 Task: In the Company amd.com, schedule a meeting with title: 'Product Demo and Service Presentation', Select date: '3 August, 2023', select start time: 3:00:PM. Add location in person New York with meeting description: Kindly join this meeting to understand Product Demo and Service Presentation. Add attendees from company's contact and save.. Logged in from softage.1@softage.net
Action: Mouse moved to (91, 58)
Screenshot: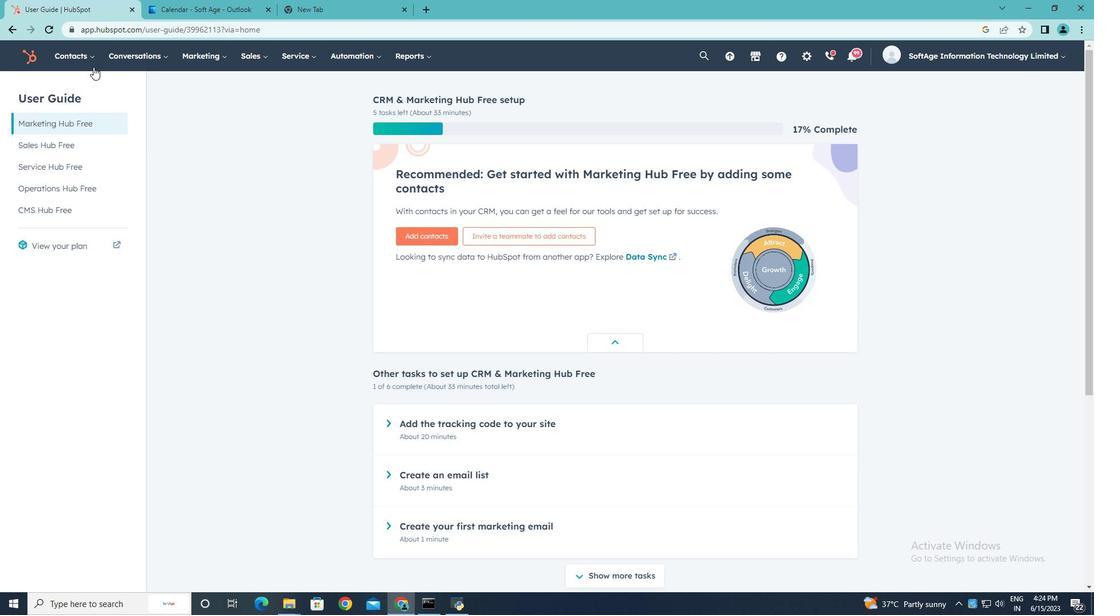 
Action: Mouse pressed left at (91, 58)
Screenshot: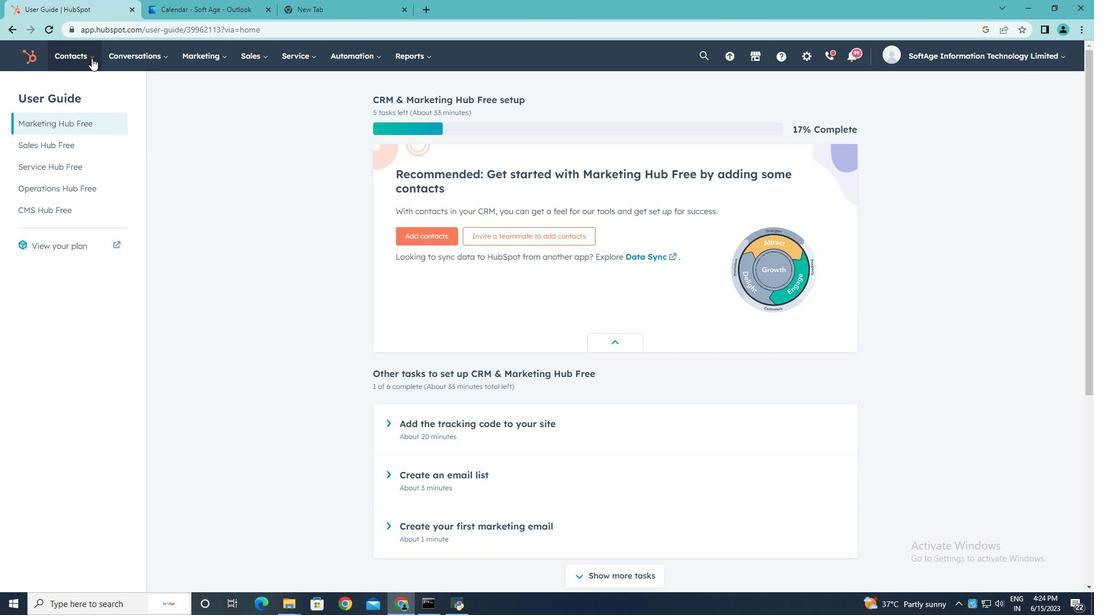 
Action: Mouse moved to (88, 116)
Screenshot: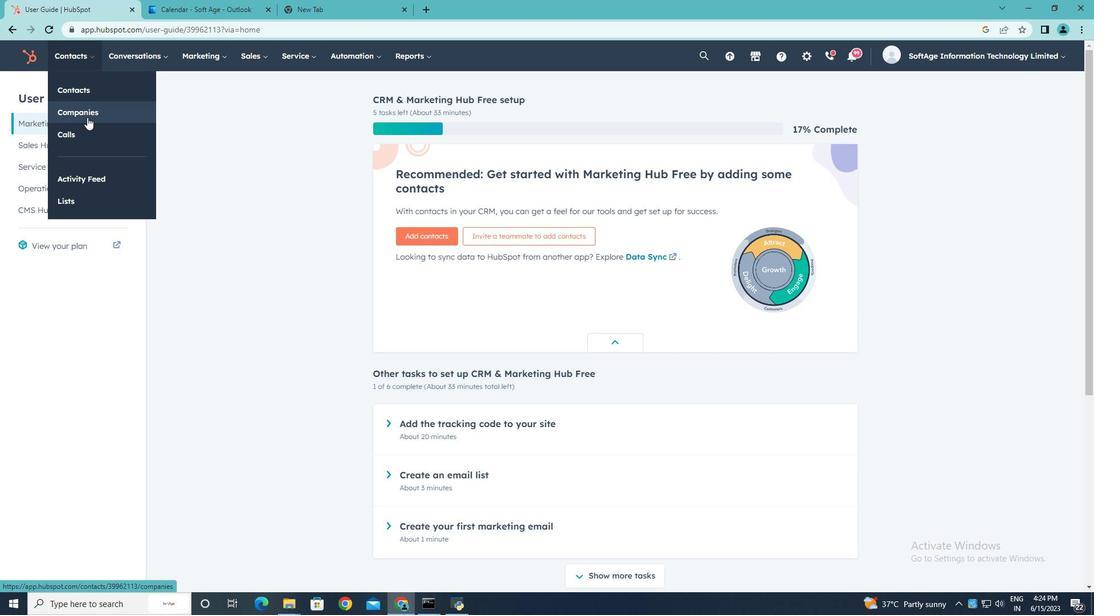 
Action: Mouse pressed left at (88, 116)
Screenshot: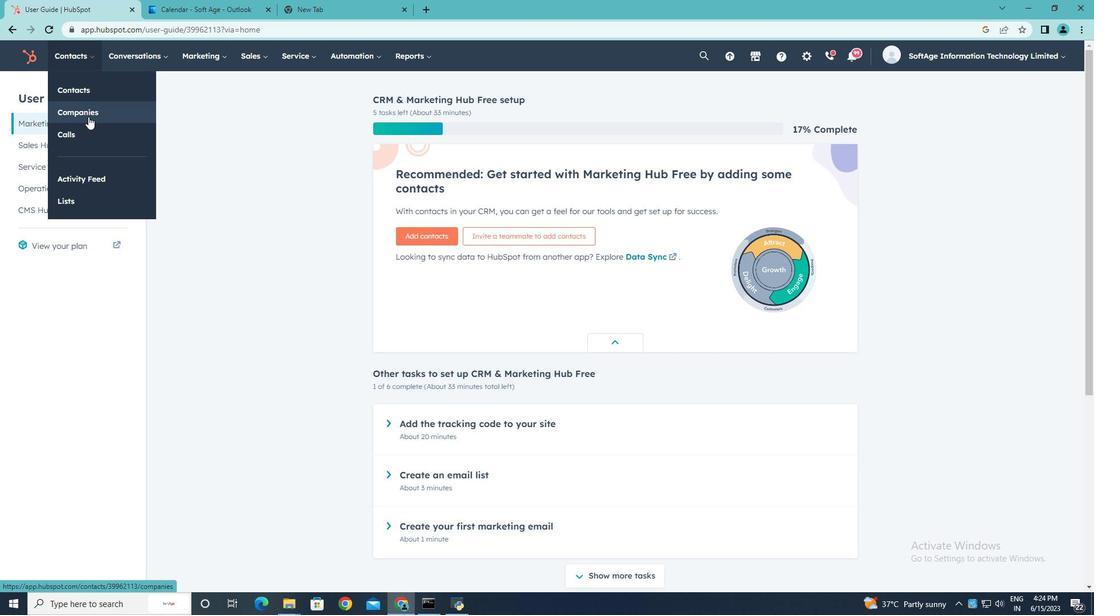 
Action: Mouse moved to (77, 181)
Screenshot: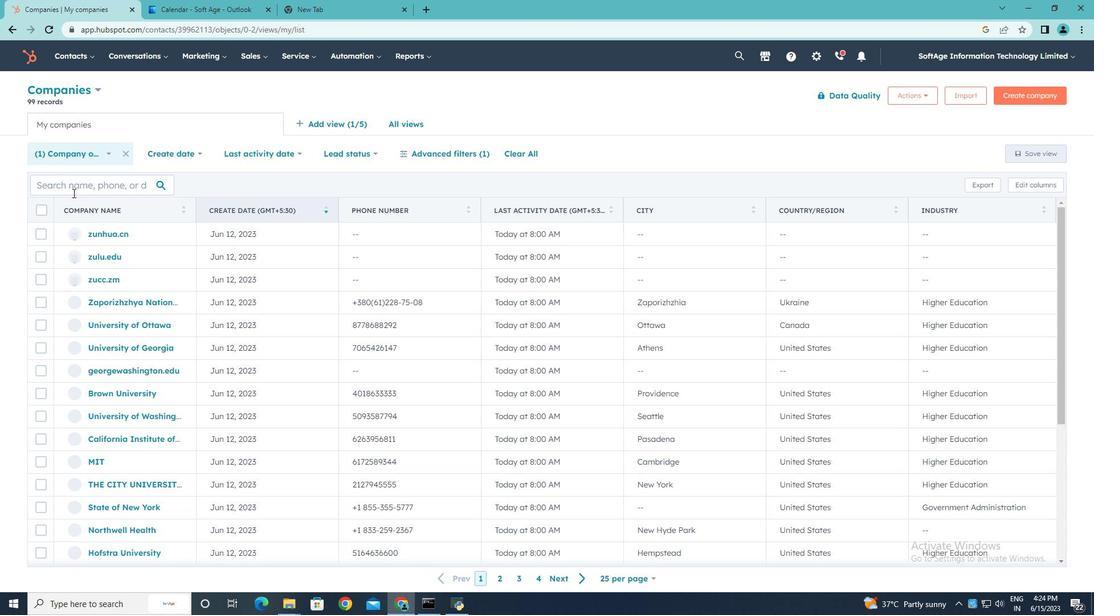 
Action: Mouse pressed left at (77, 181)
Screenshot: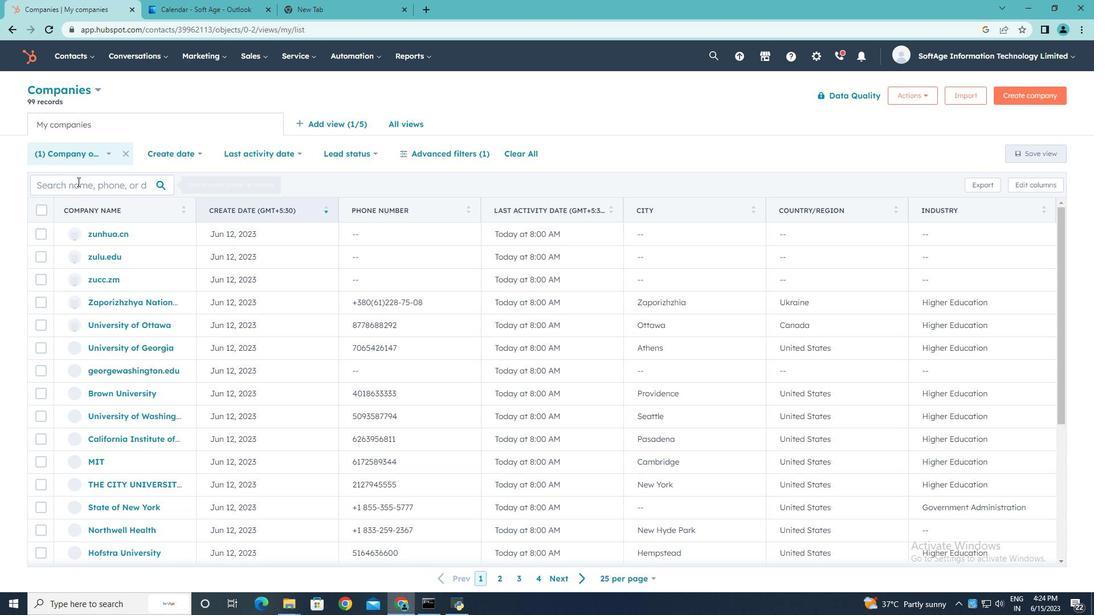
Action: Key pressed amd.com
Screenshot: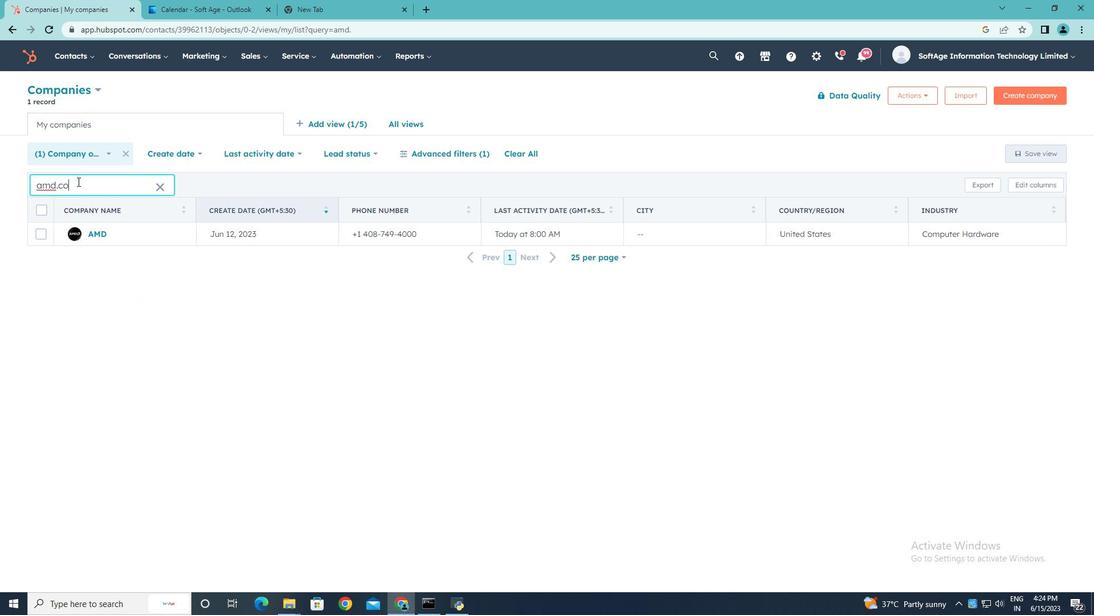 
Action: Mouse moved to (100, 235)
Screenshot: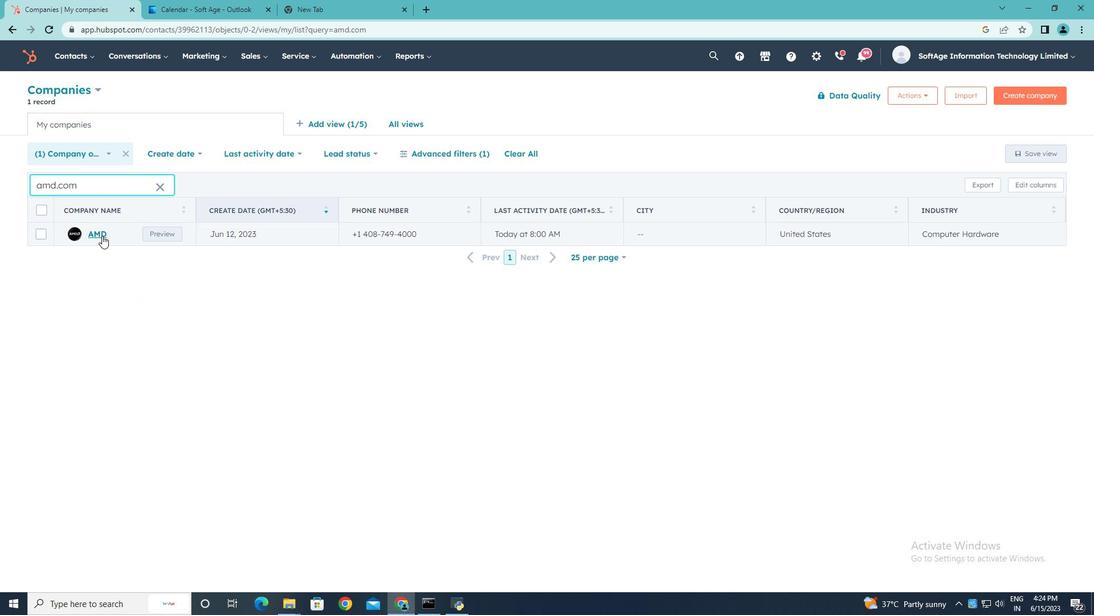 
Action: Mouse pressed left at (100, 235)
Screenshot: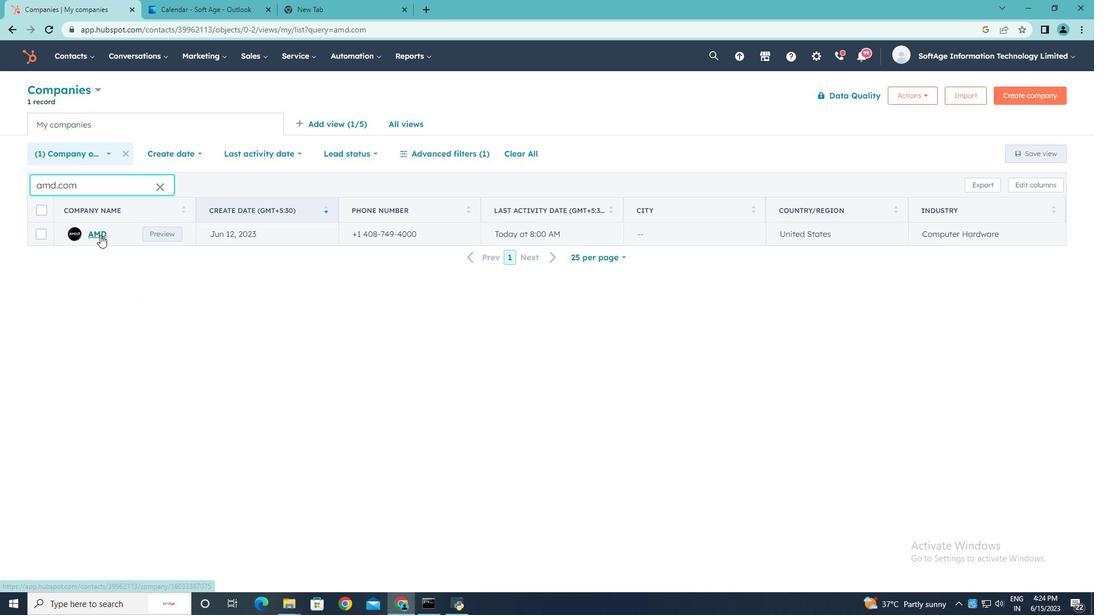 
Action: Mouse moved to (188, 191)
Screenshot: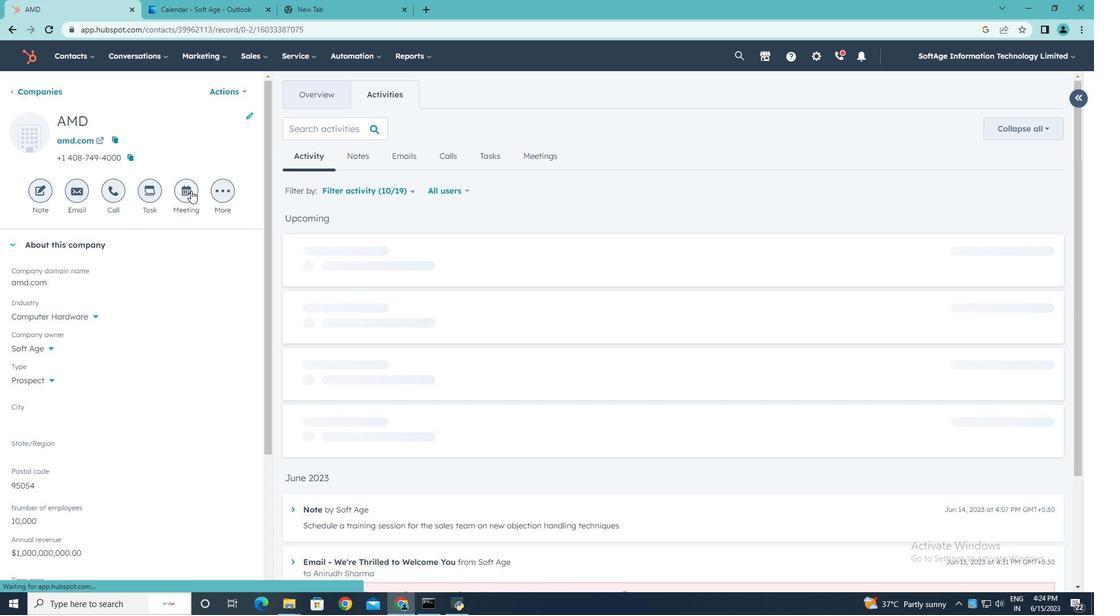 
Action: Mouse pressed left at (188, 191)
Screenshot: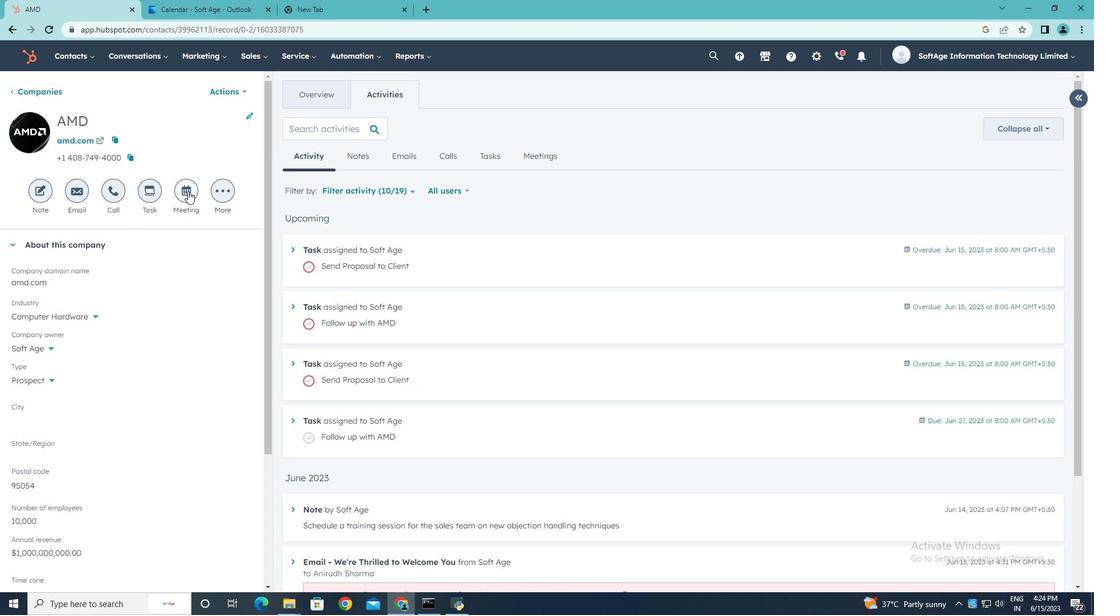 
Action: Mouse moved to (188, 191)
Screenshot: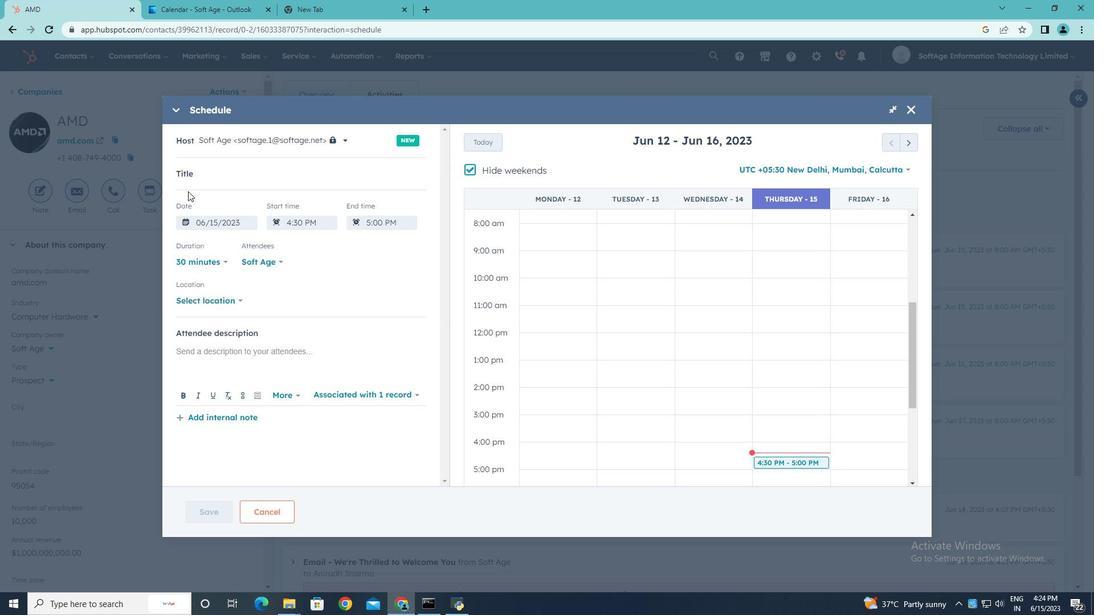 
Action: Key pressed <Key.shift><Key.shift><Key.shift><Key.shift><Key.shift><Key.shift><Key.shift><Key.shift><Key.shift><Key.shift><Key.shift><Key.shift><Key.shift><Key.shift><Key.shift><Key.shift>Product<Key.space><Key.shift>Demo<Key.space>and<Key.space><Key.shift>Service<Key.space><Key.shift>Presentation.
Screenshot: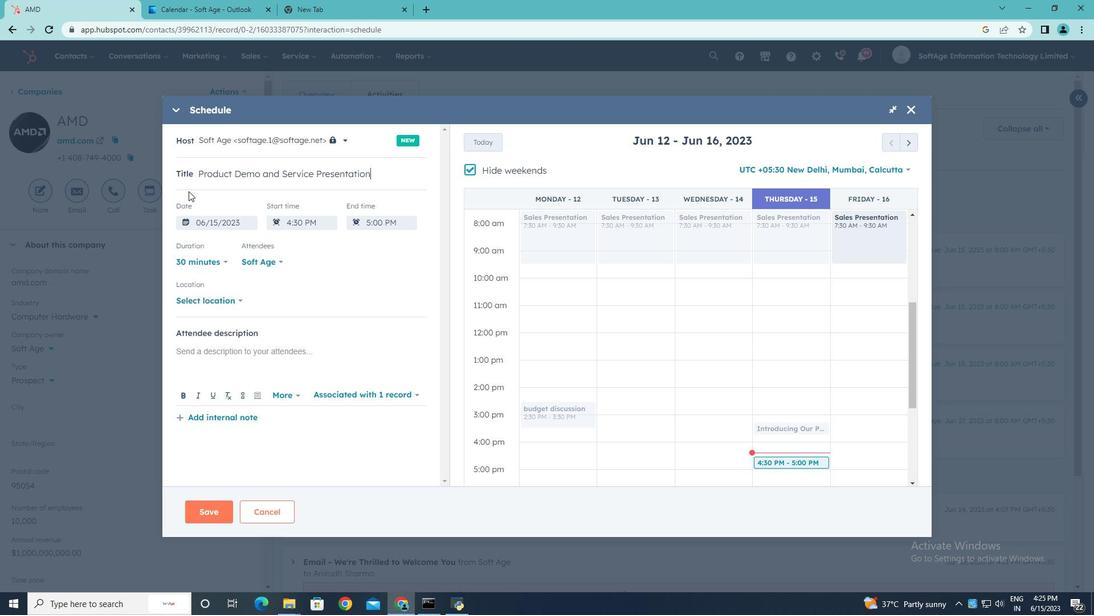 
Action: Mouse moved to (468, 170)
Screenshot: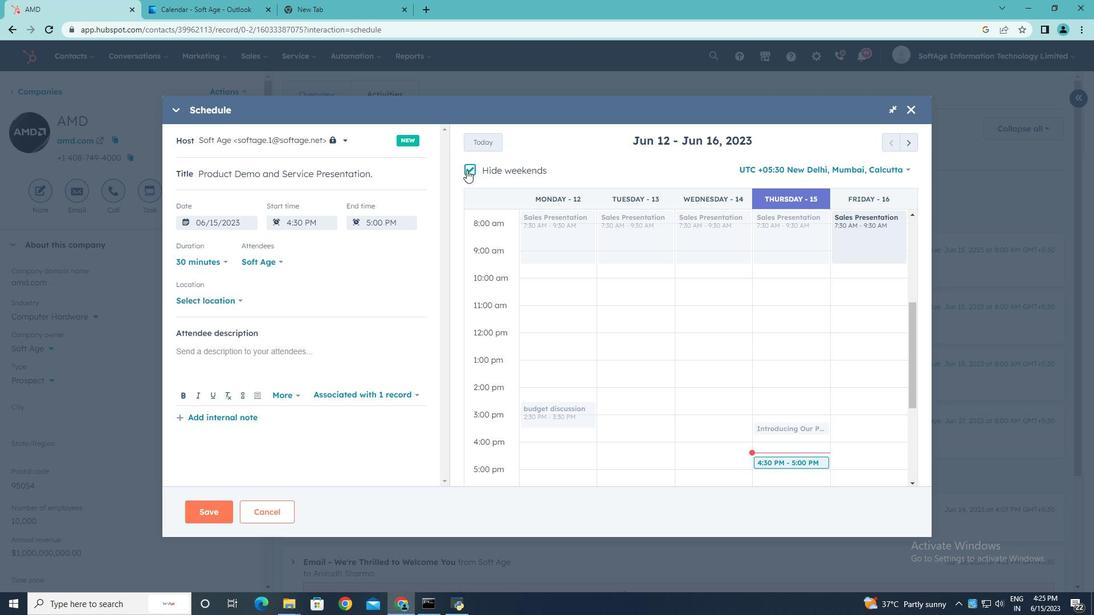 
Action: Mouse pressed left at (468, 170)
Screenshot: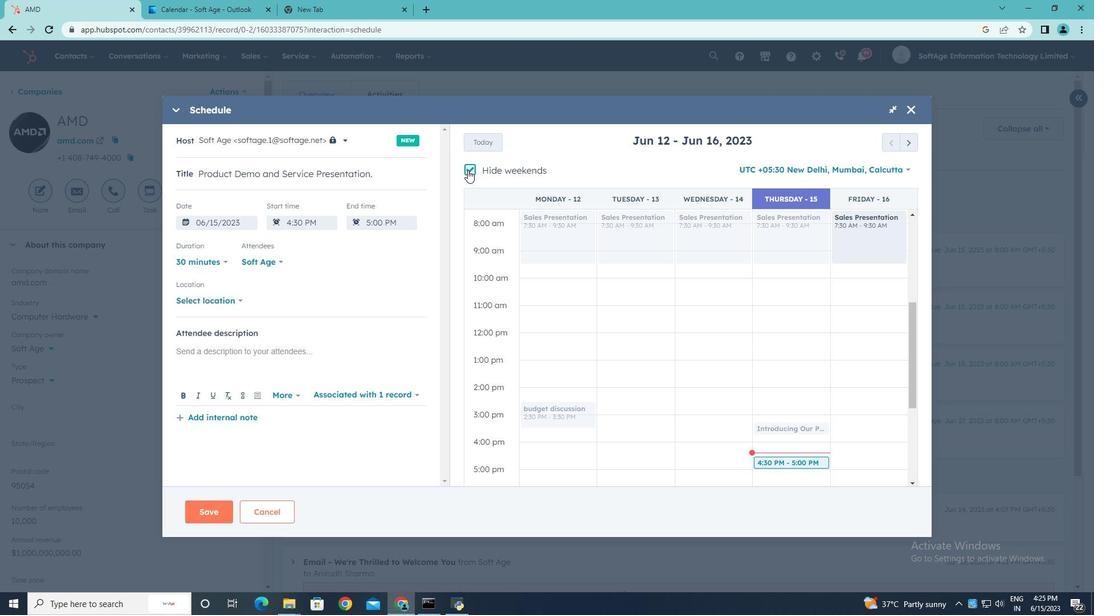 
Action: Mouse moved to (912, 145)
Screenshot: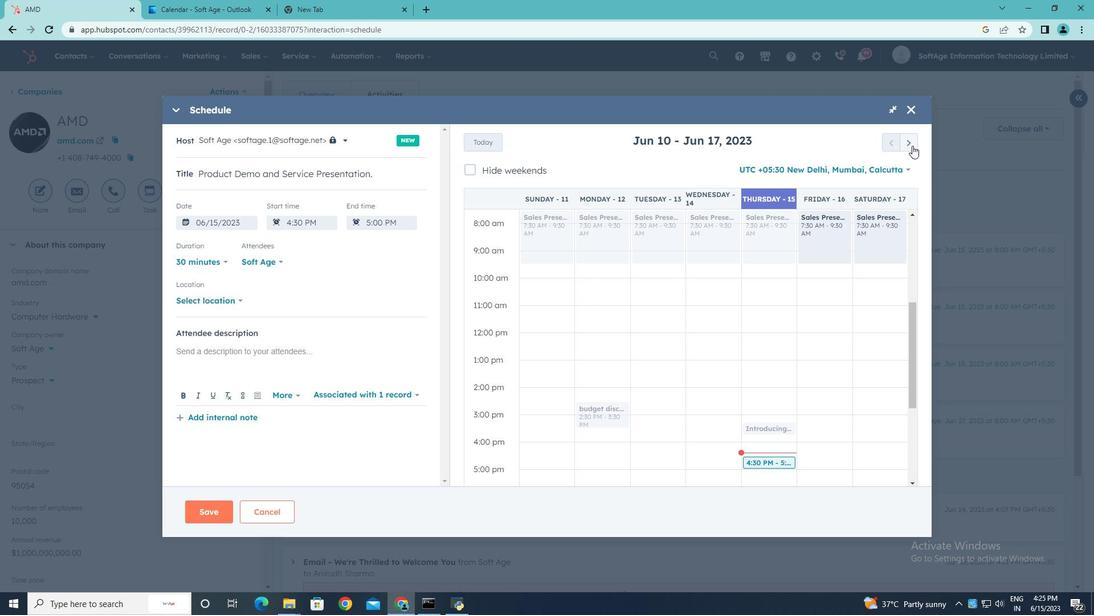 
Action: Mouse pressed left at (912, 145)
Screenshot: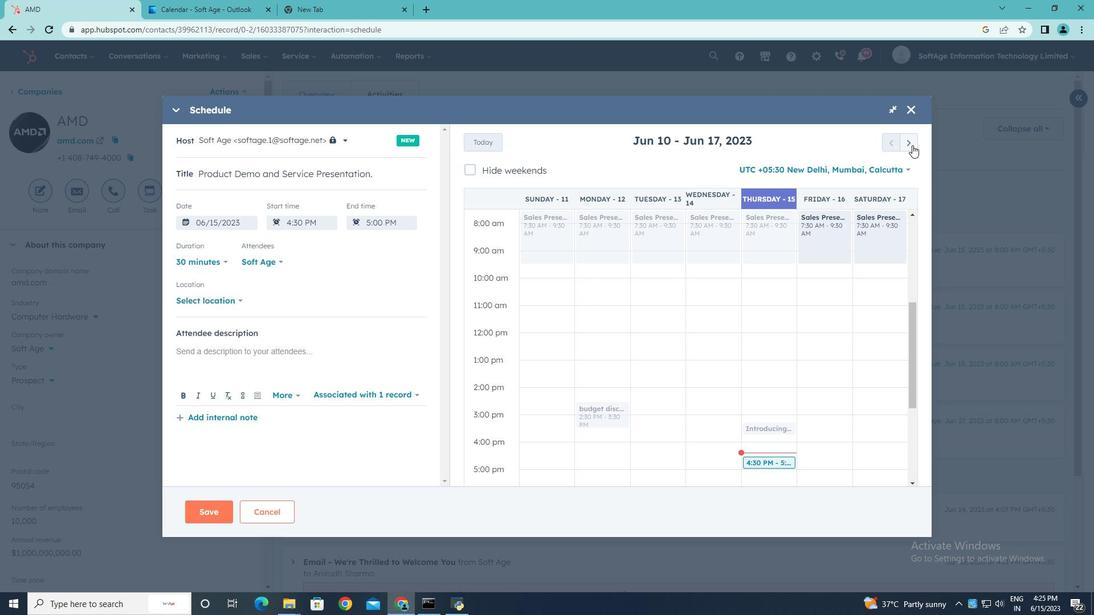 
Action: Mouse pressed left at (912, 145)
Screenshot: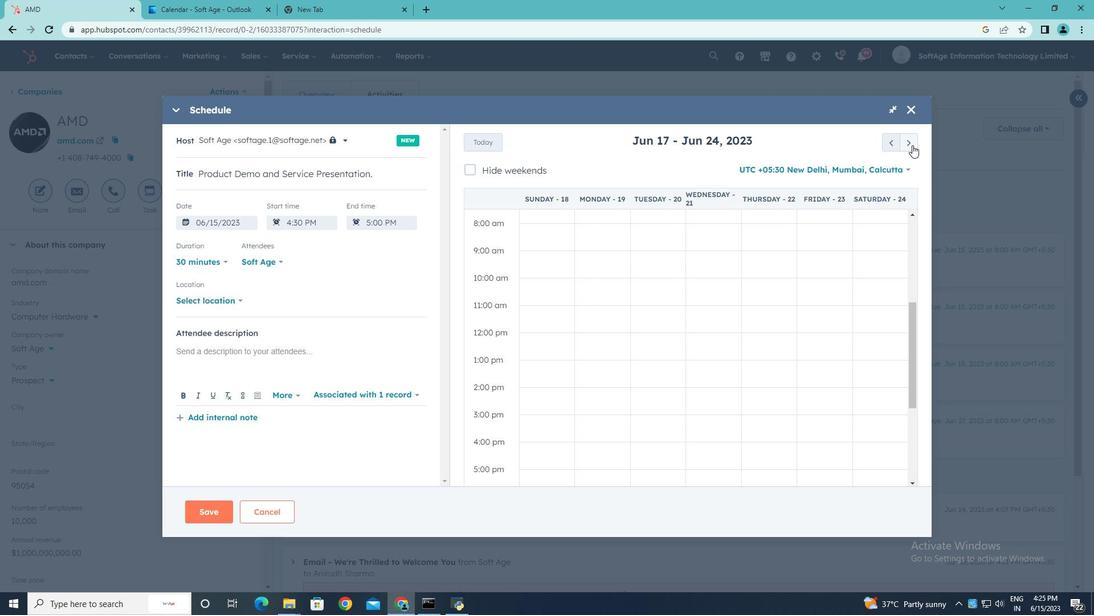 
Action: Mouse pressed left at (912, 145)
Screenshot: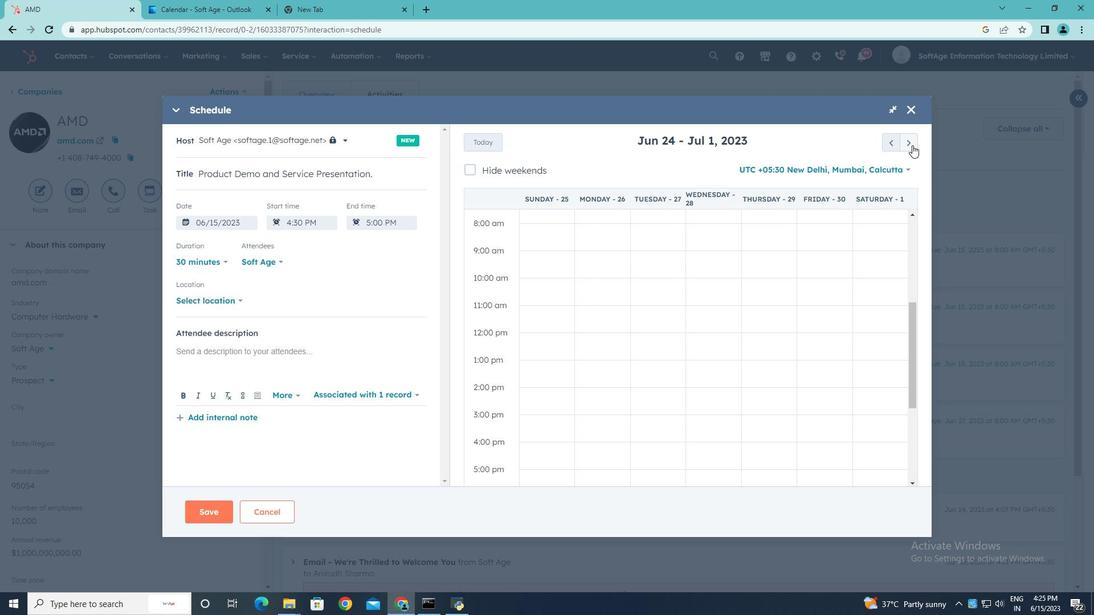 
Action: Mouse pressed left at (912, 145)
Screenshot: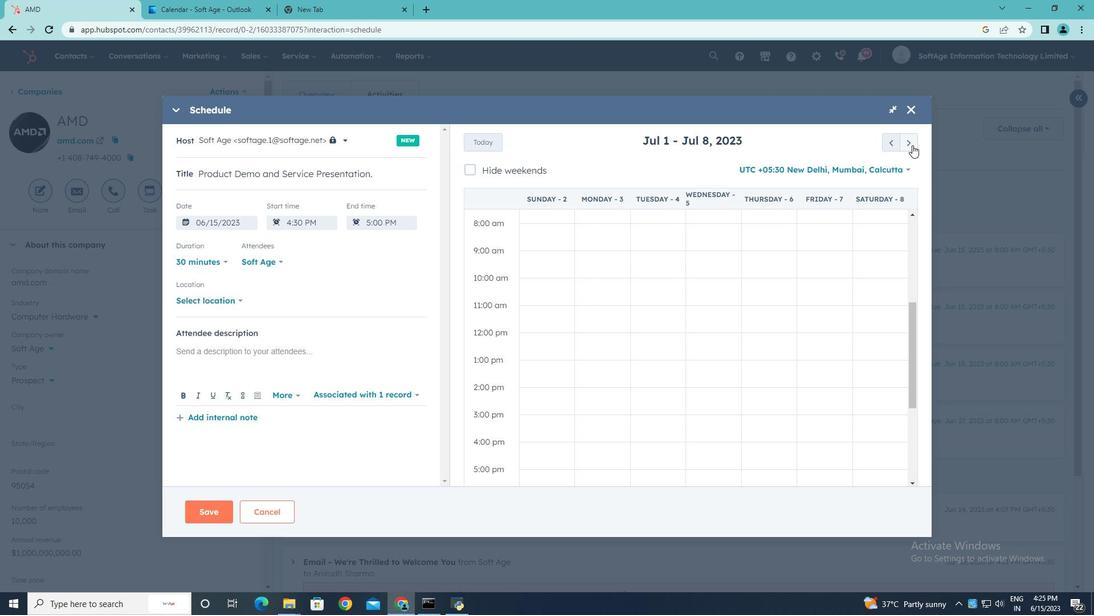 
Action: Mouse pressed left at (912, 145)
Screenshot: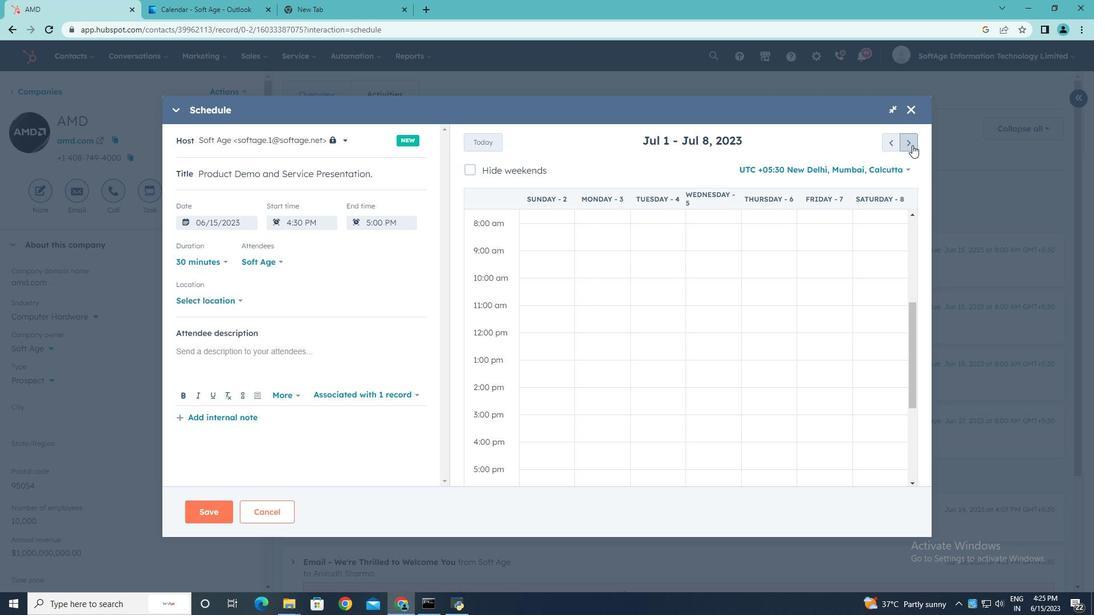 
Action: Mouse pressed left at (912, 145)
Screenshot: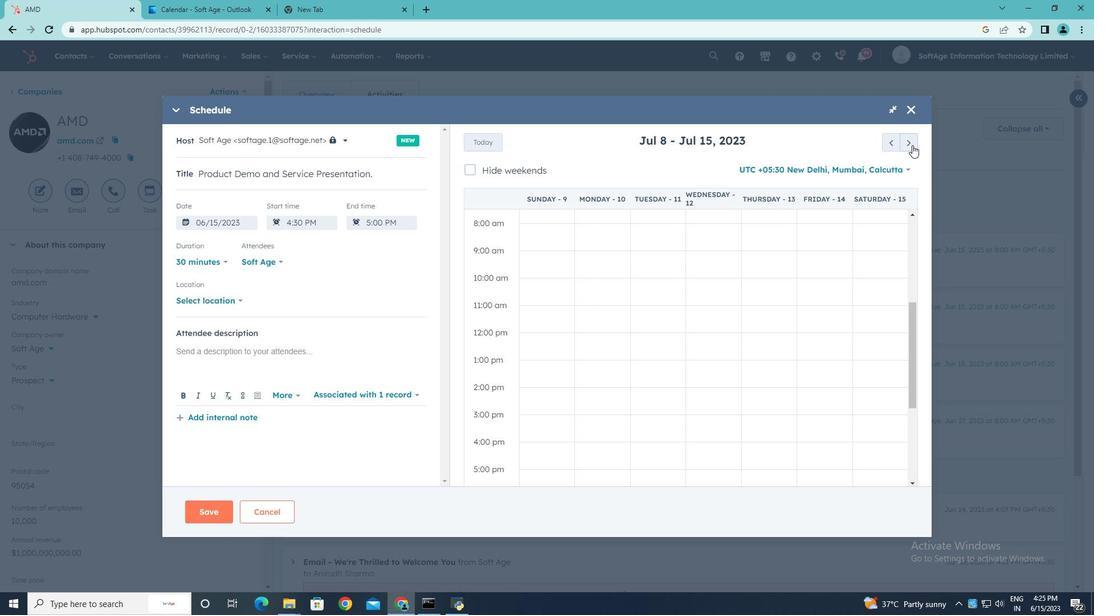 
Action: Mouse pressed left at (912, 145)
Screenshot: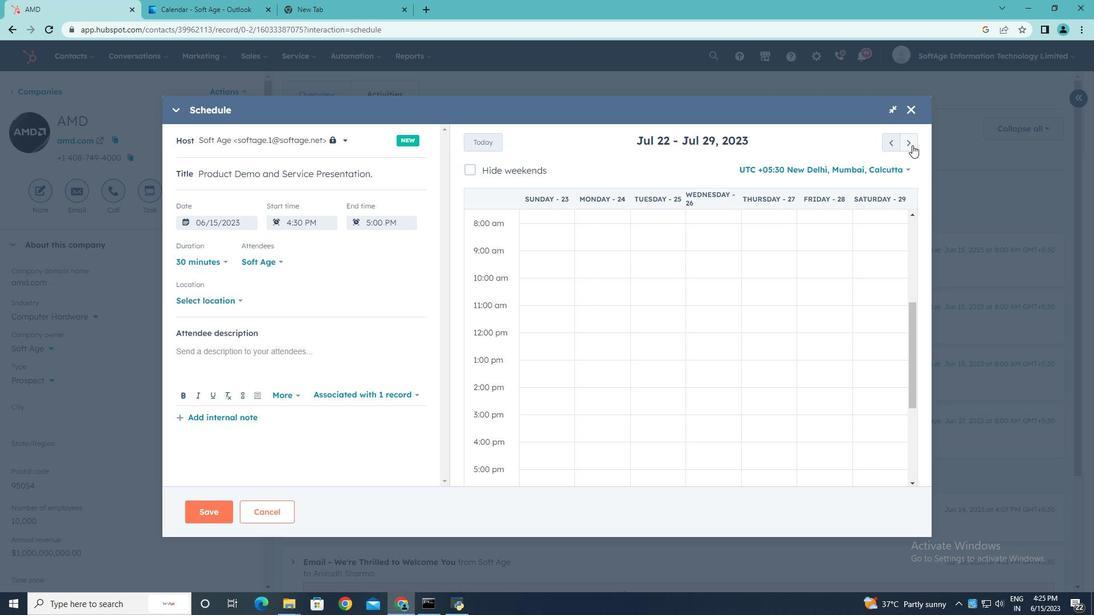 
Action: Mouse moved to (754, 419)
Screenshot: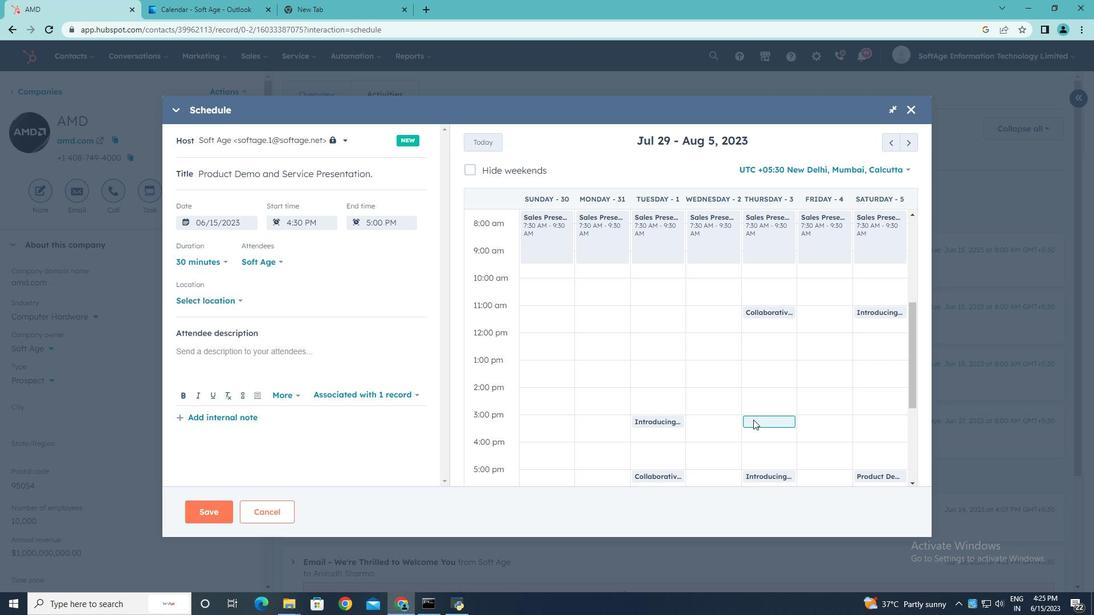 
Action: Mouse pressed left at (754, 419)
Screenshot: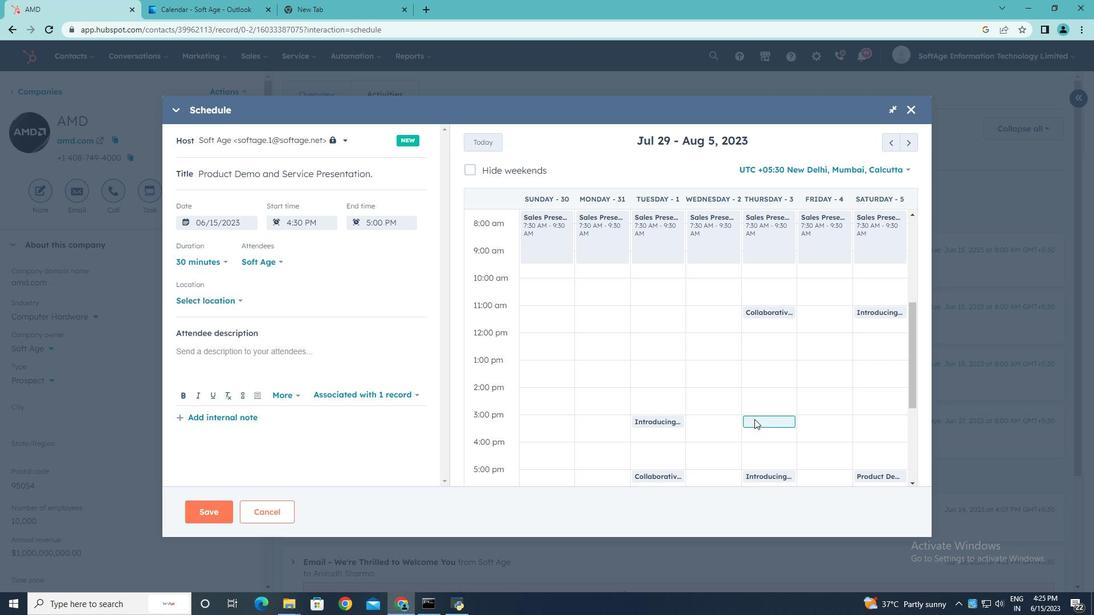 
Action: Mouse moved to (240, 302)
Screenshot: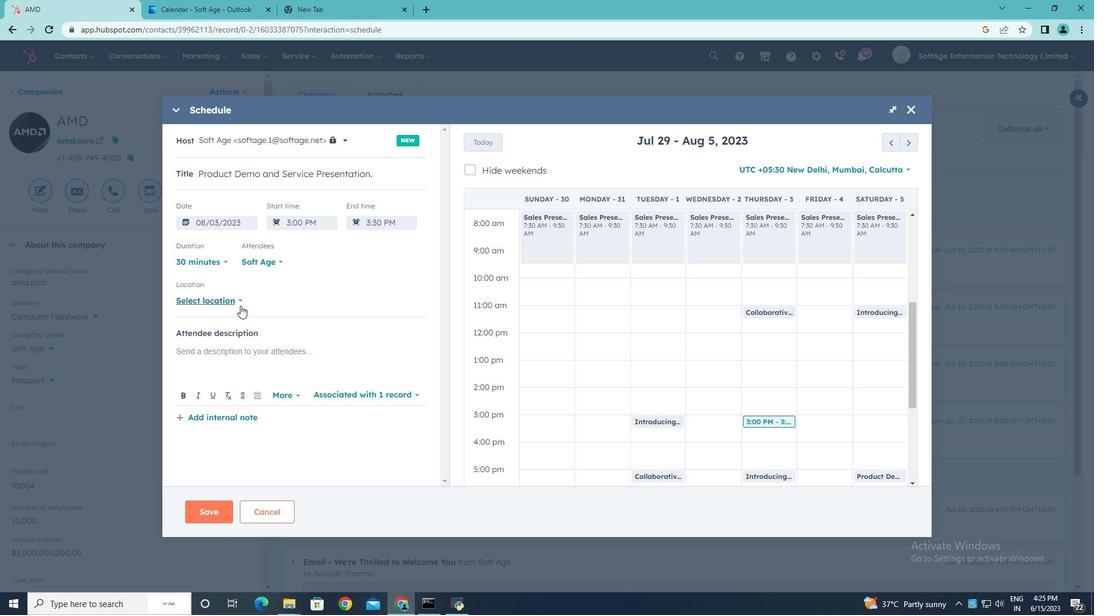 
Action: Mouse pressed left at (240, 302)
Screenshot: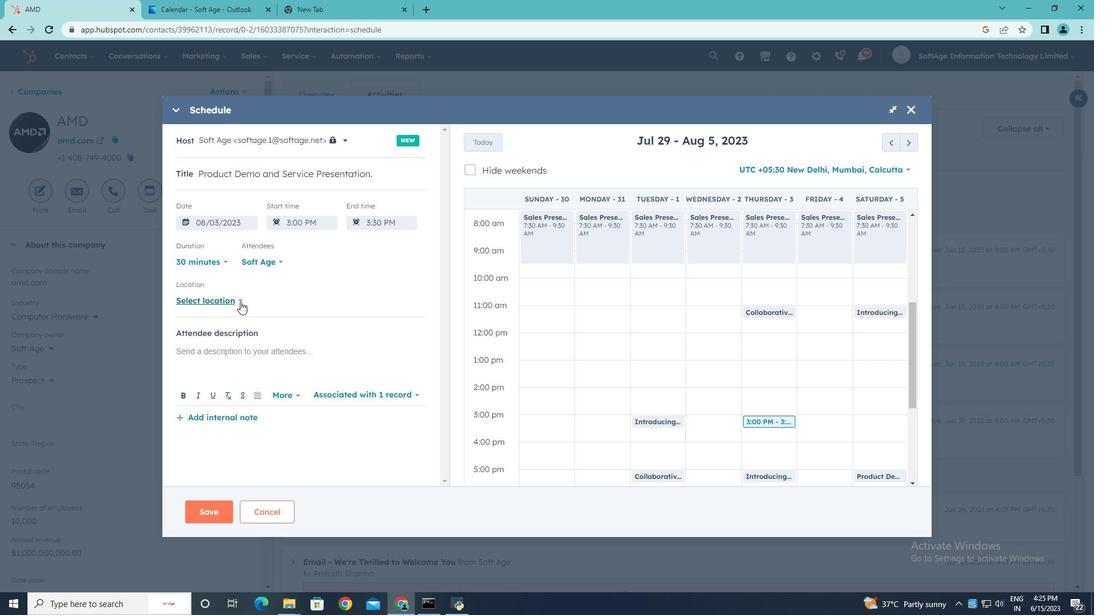 
Action: Mouse moved to (275, 294)
Screenshot: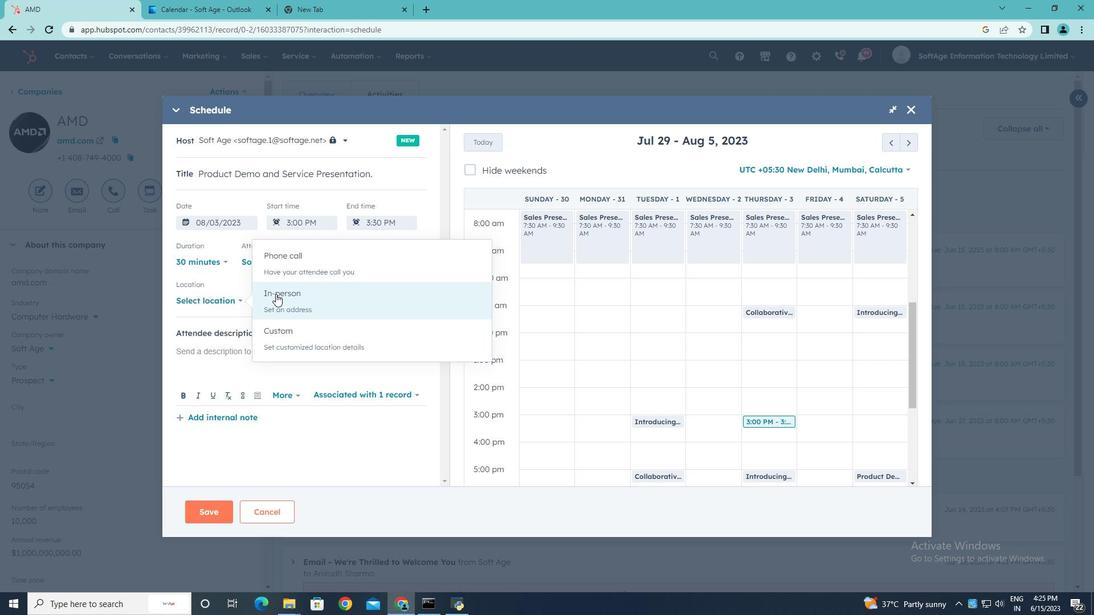 
Action: Mouse pressed left at (275, 294)
Screenshot: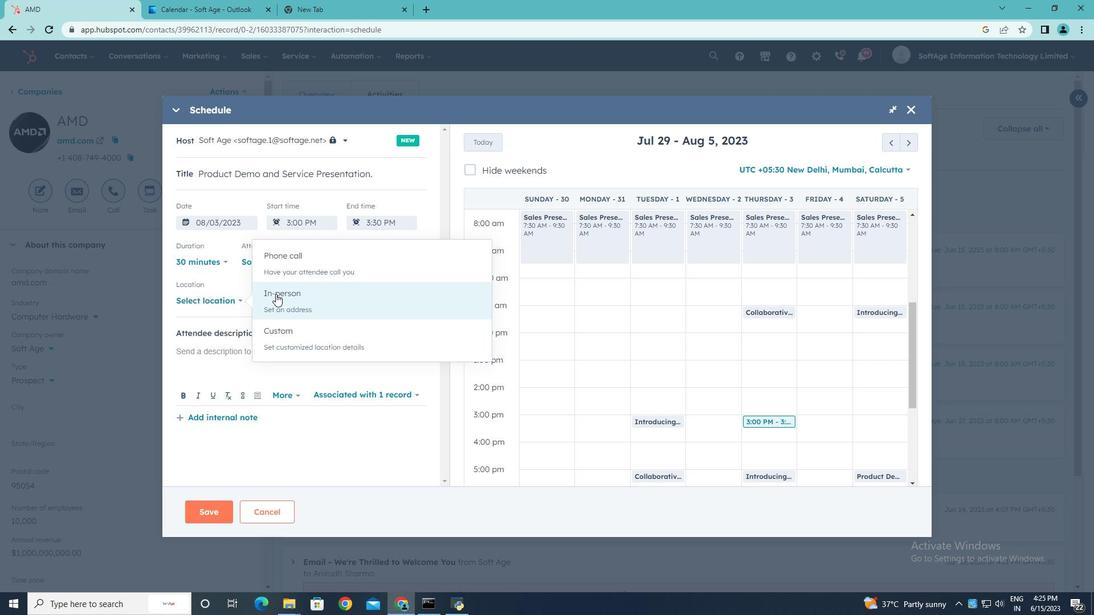 
Action: Mouse moved to (263, 297)
Screenshot: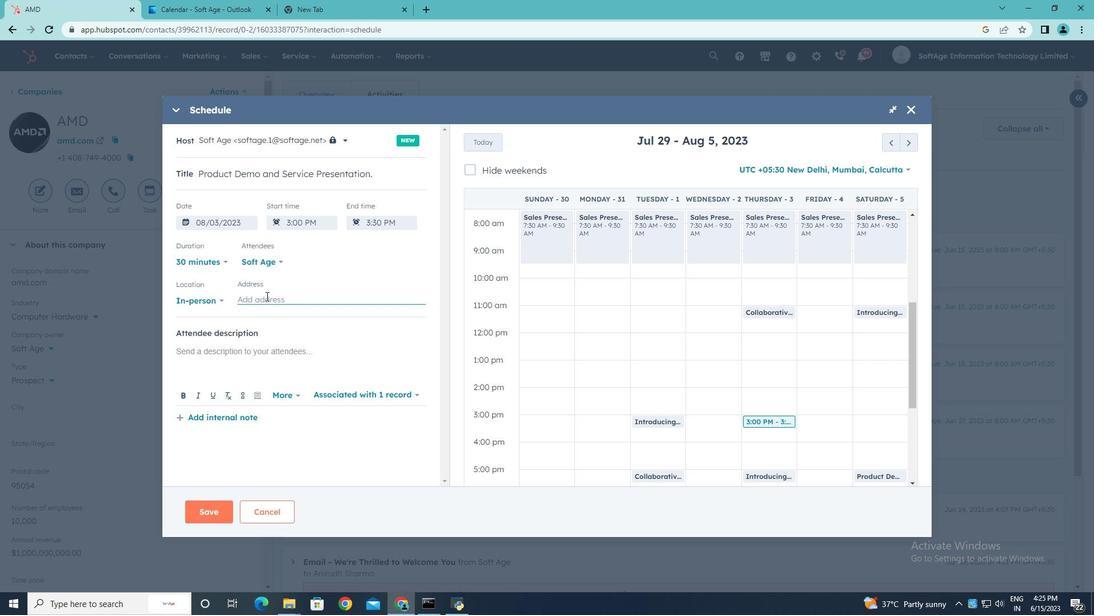 
Action: Mouse pressed left at (263, 297)
Screenshot: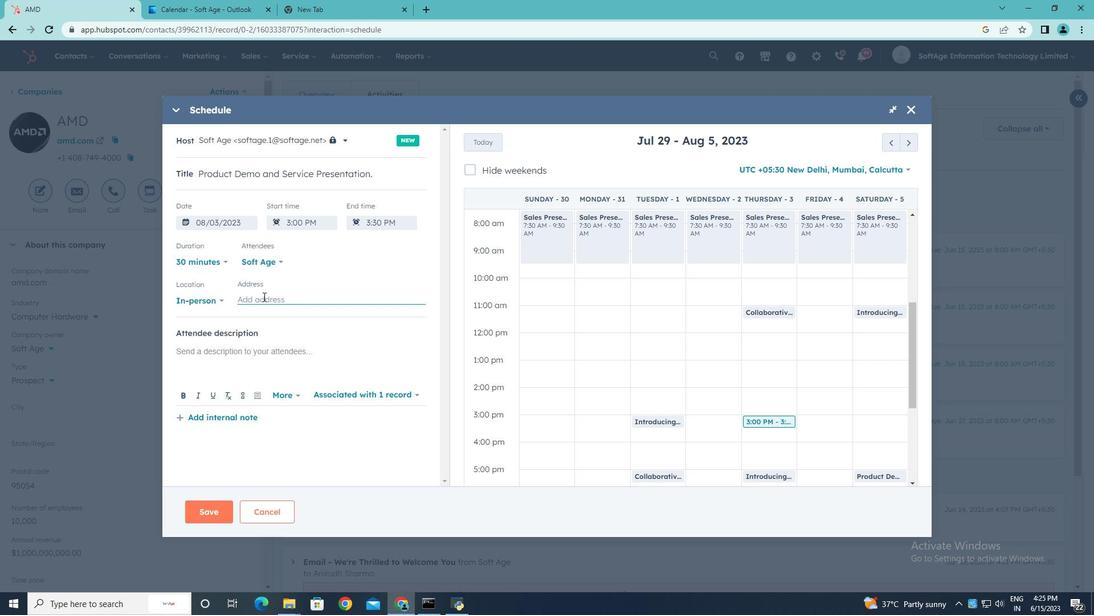 
Action: Key pressed <Key.shift>New<Key.space><Key.shift>York
Screenshot: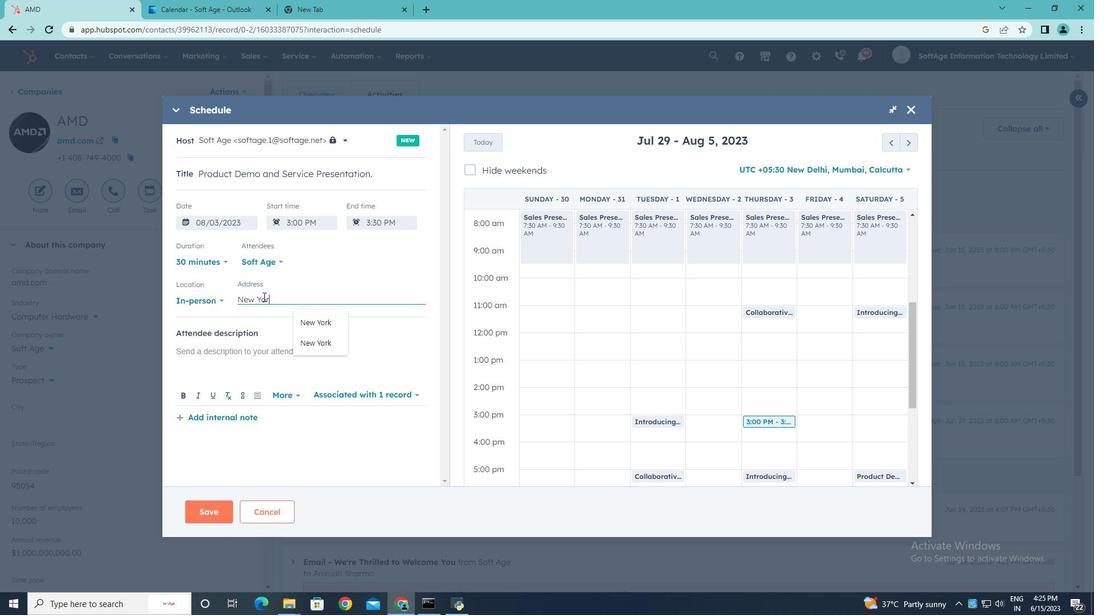 
Action: Mouse moved to (233, 342)
Screenshot: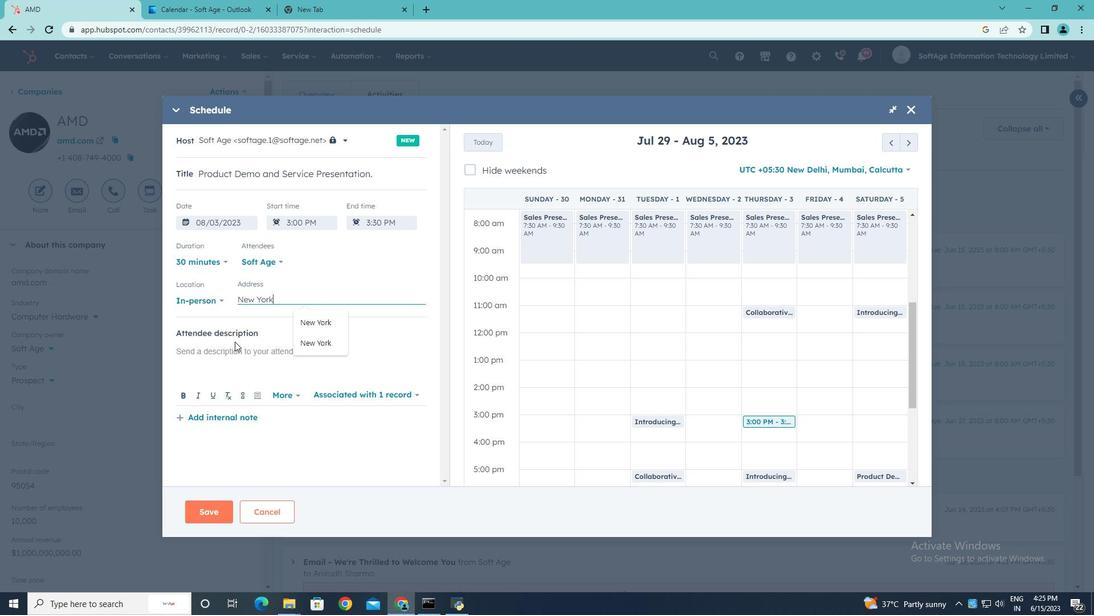 
Action: Mouse pressed left at (233, 342)
Screenshot: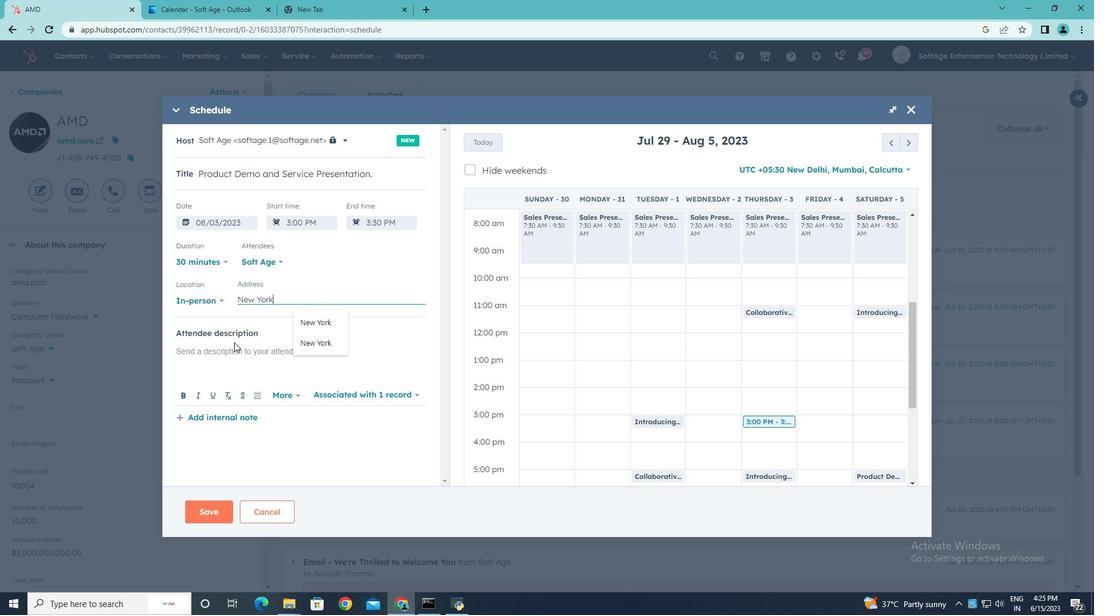 
Action: Mouse moved to (229, 350)
Screenshot: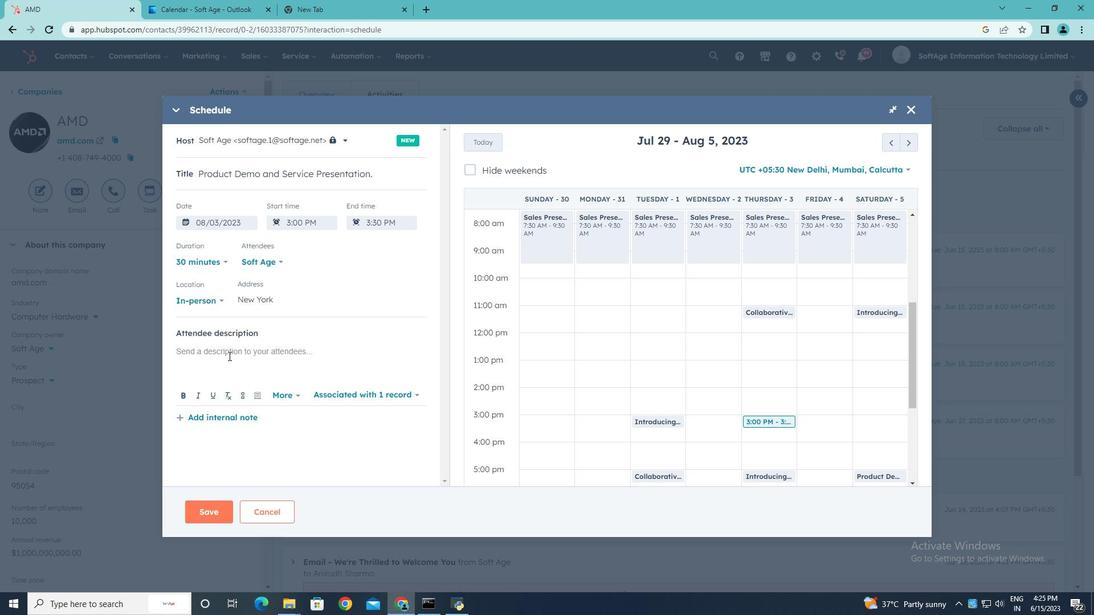 
Action: Mouse pressed left at (229, 350)
Screenshot: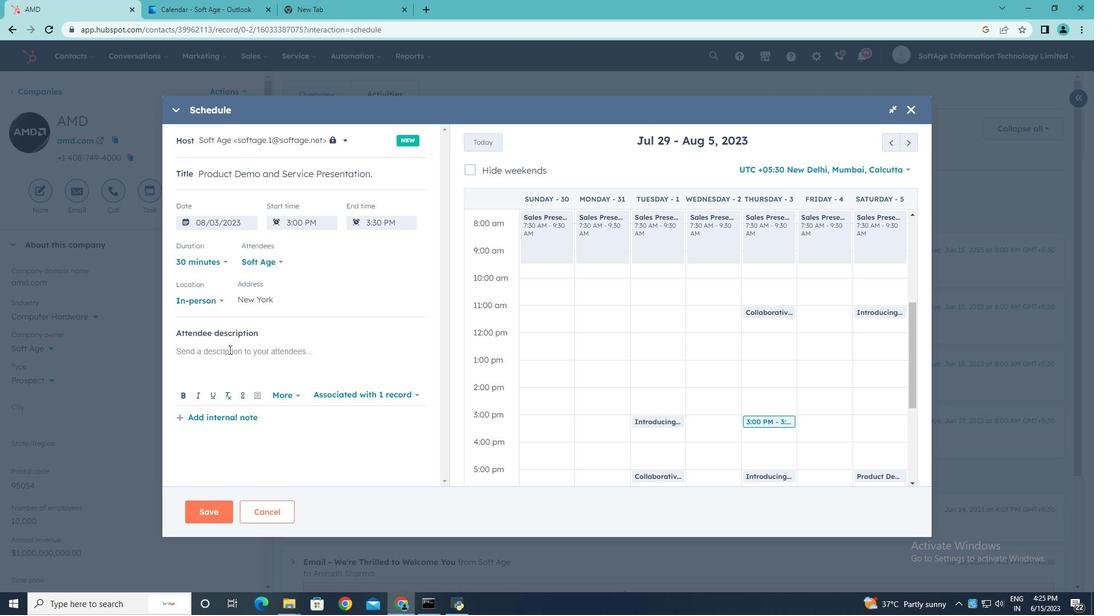 
Action: Key pressed <Key.shift>Kindly<Key.space>join<Key.space>thids<Key.space><Key.backspace><Key.backspace><Key.backspace>s<Key.space>meeting<Key.space>d<Key.backspace>to<Key.space>understand<Key.space><Key.shift>Product<Key.space><Key.shift>Demo<Key.space>and<Key.space><Key.shift>Service<Key.space><Key.shift>Presentation.
Screenshot: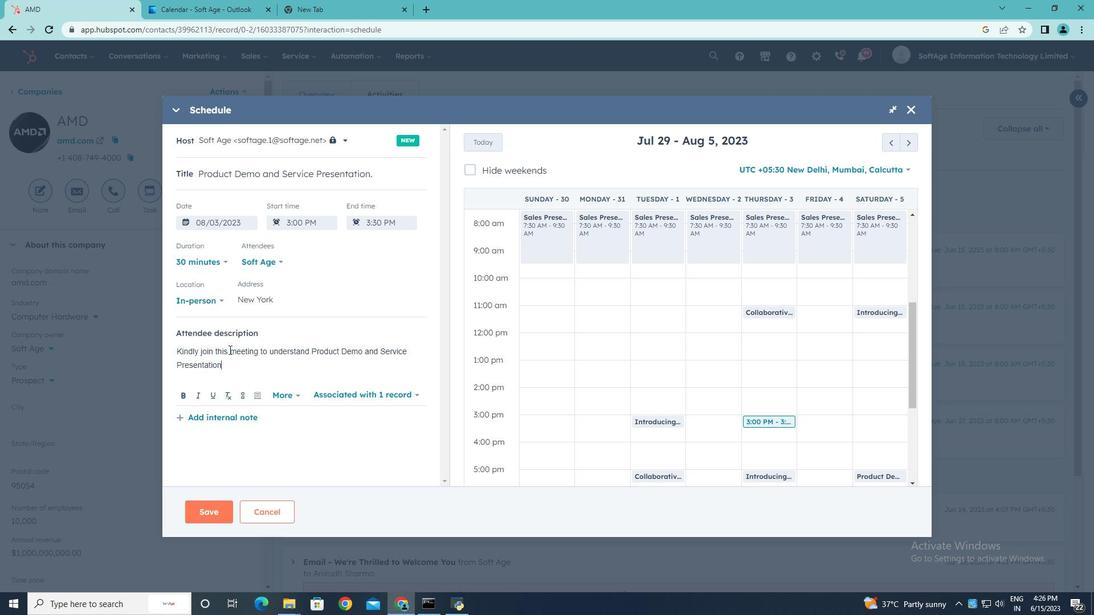 
Action: Mouse moved to (281, 262)
Screenshot: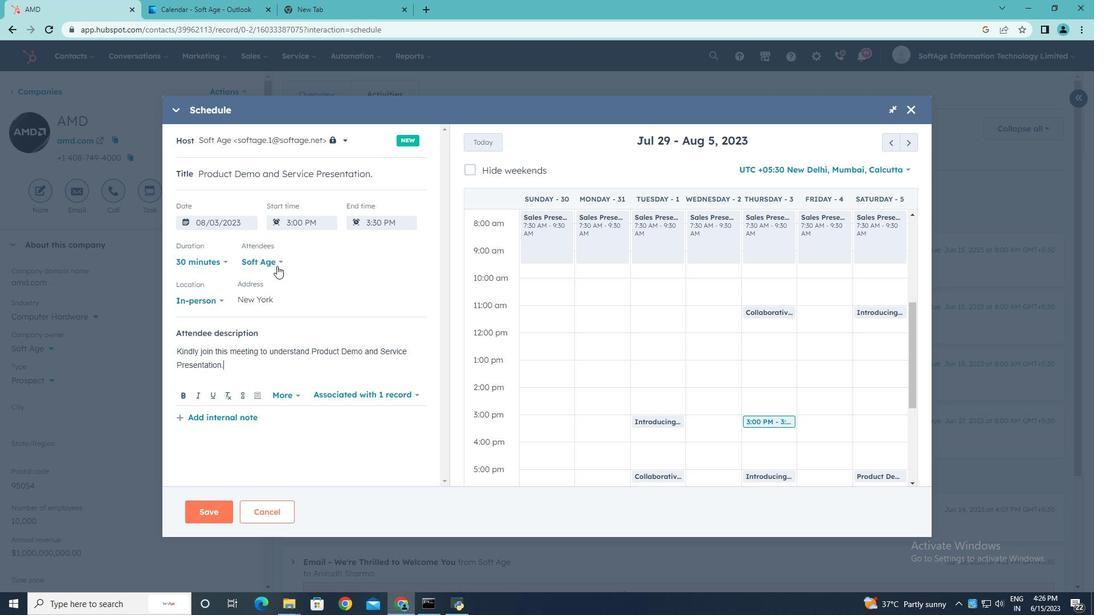 
Action: Mouse pressed left at (281, 262)
Screenshot: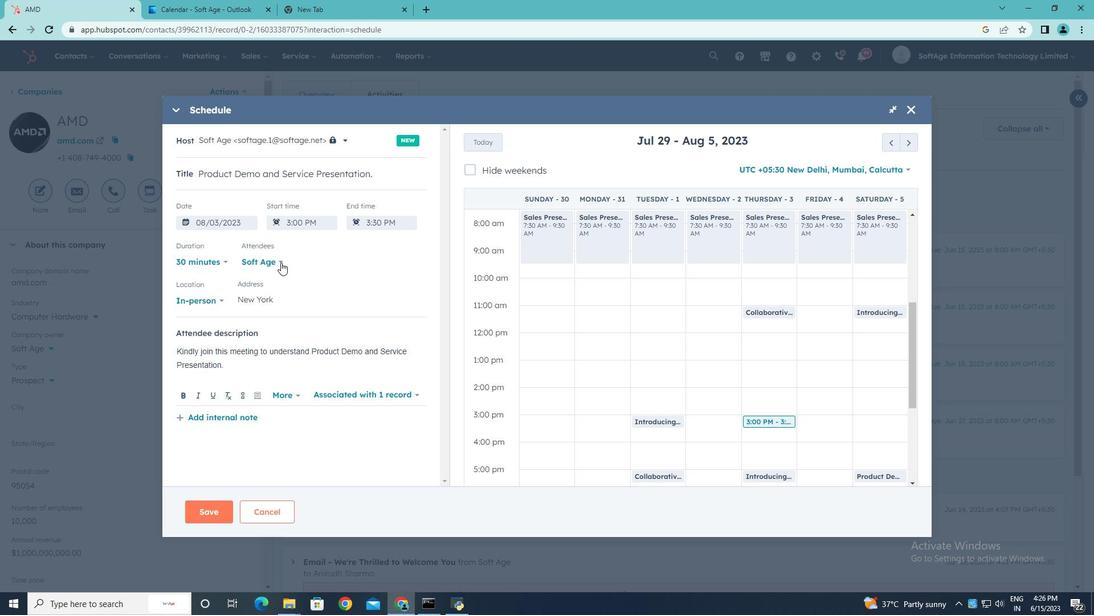 
Action: Mouse moved to (204, 405)
Screenshot: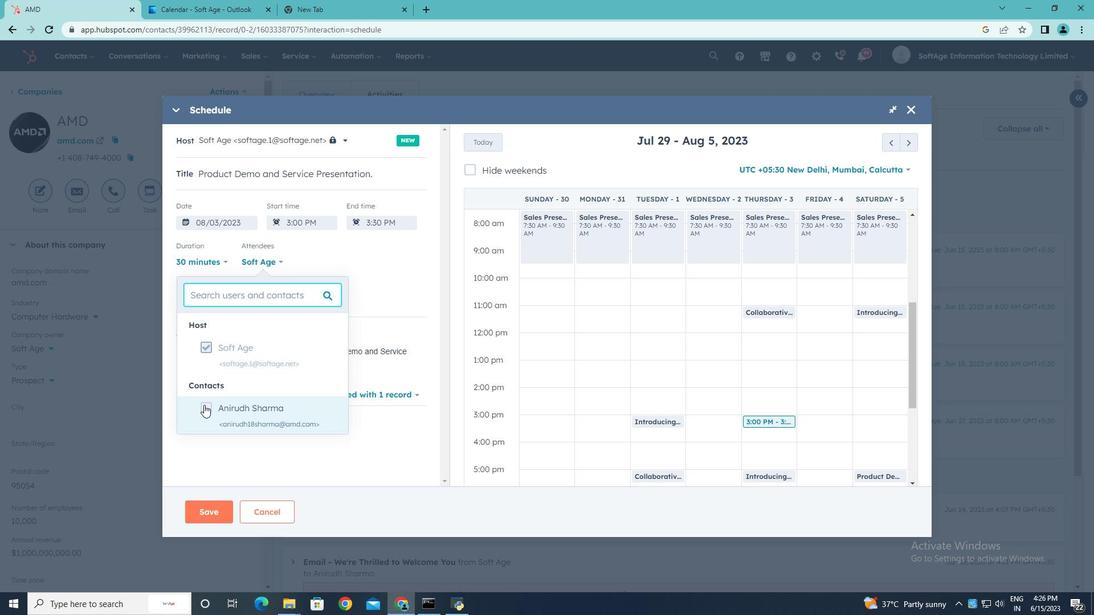 
Action: Mouse pressed left at (204, 405)
Screenshot: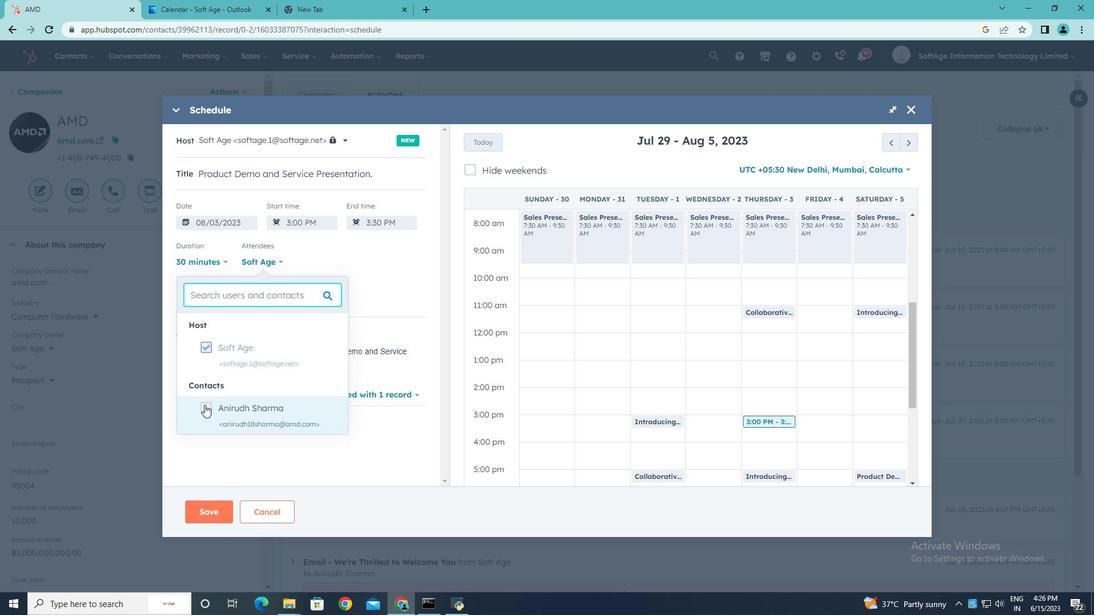 
Action: Mouse moved to (340, 444)
Screenshot: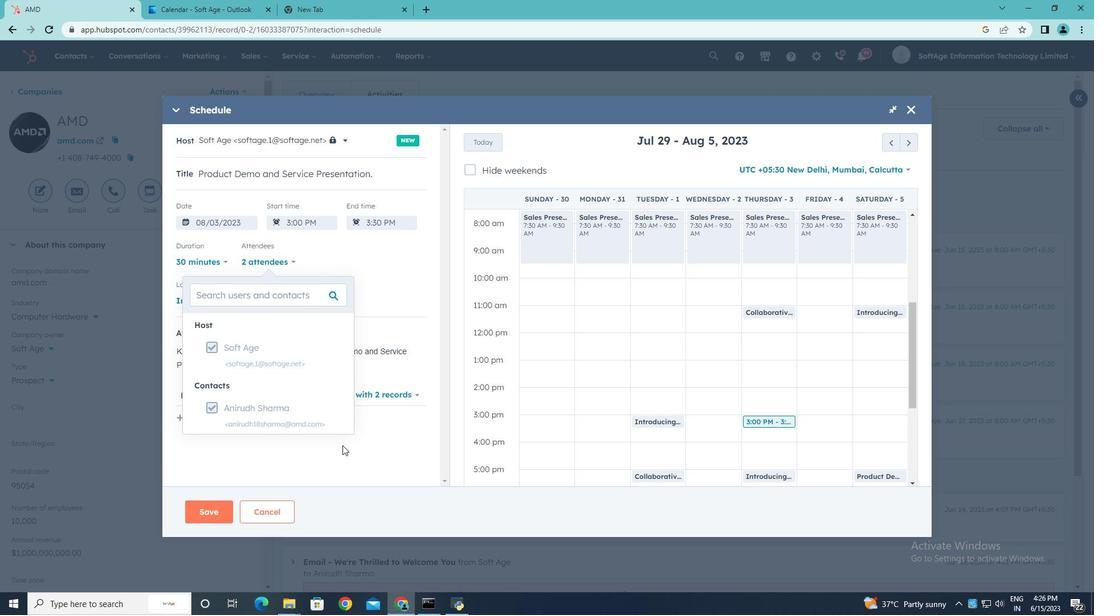 
Action: Mouse pressed left at (340, 444)
Screenshot: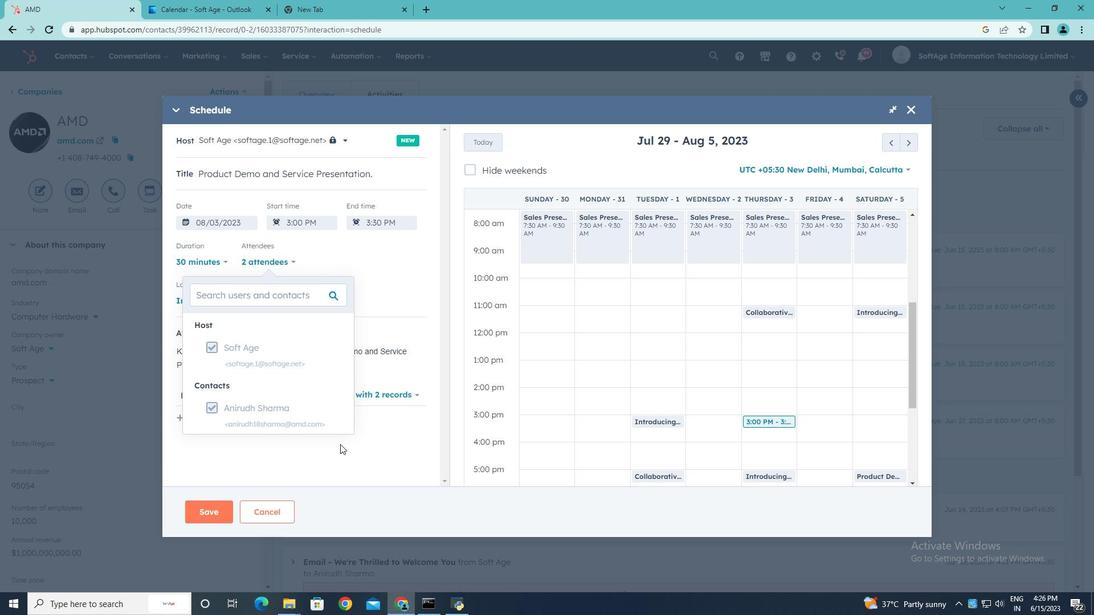 
Action: Mouse moved to (212, 512)
Screenshot: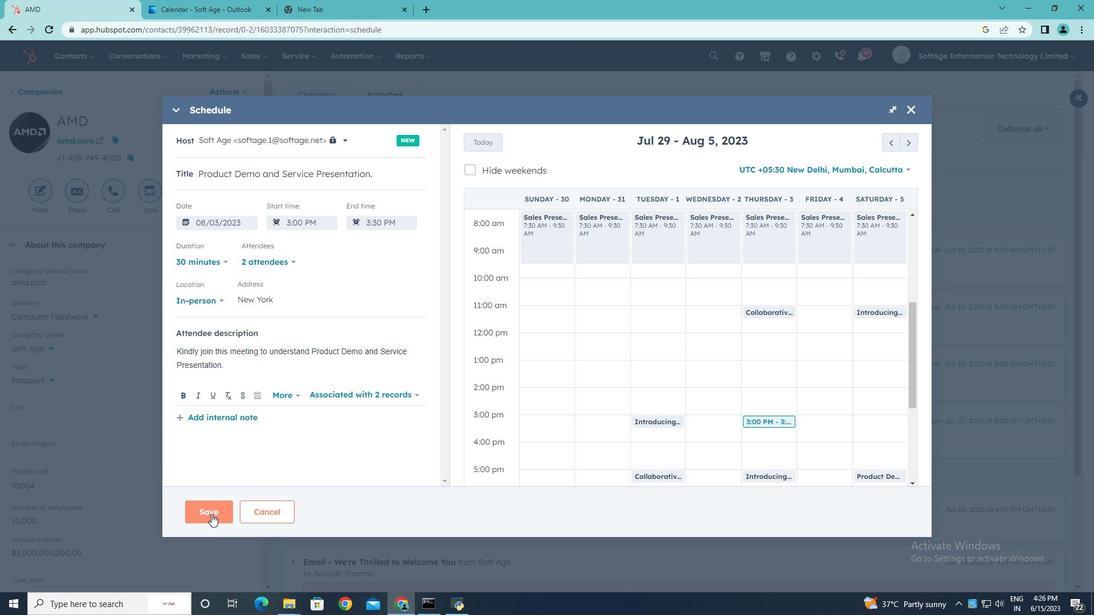 
Action: Mouse pressed left at (212, 512)
Screenshot: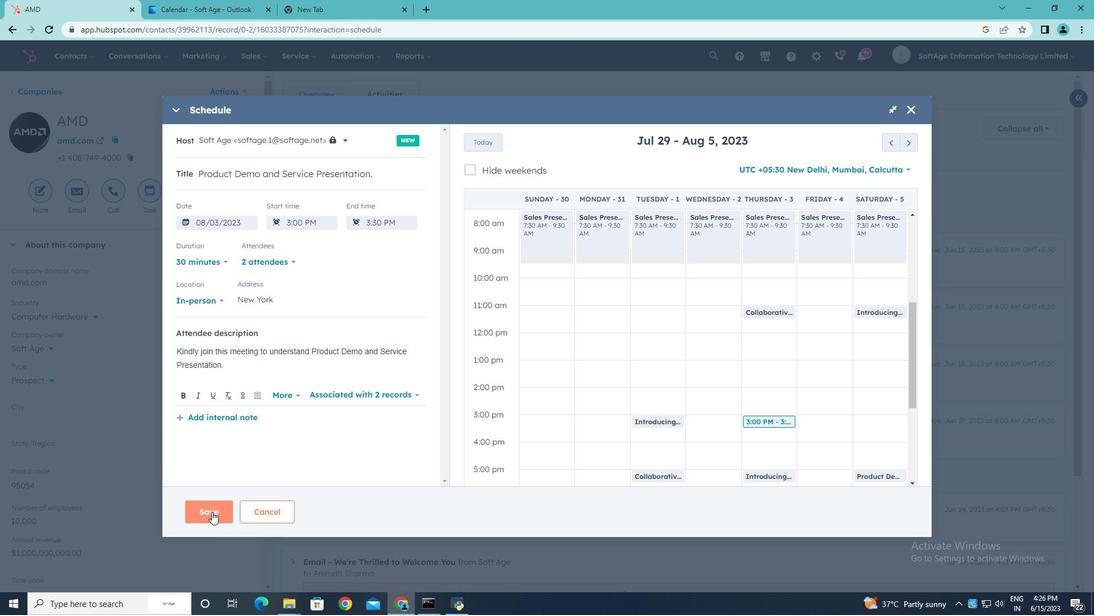 
Action: Mouse moved to (240, 433)
Screenshot: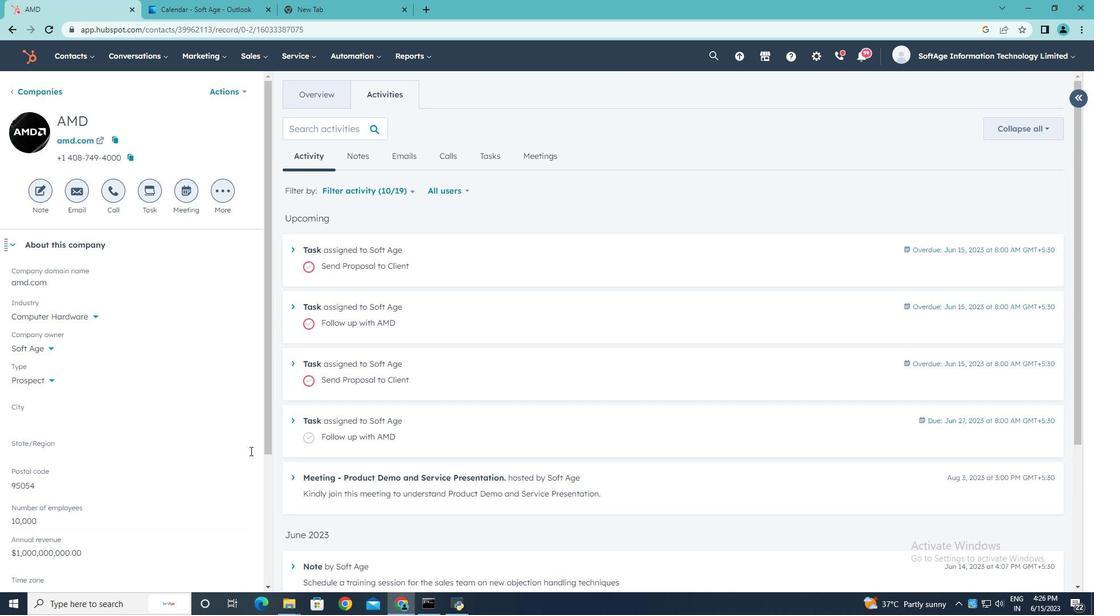 
